 Task: Search for flights for 1 adult from Sydney to Melbourne on July 8, 2023.
Action: Mouse moved to (365, 403)
Screenshot: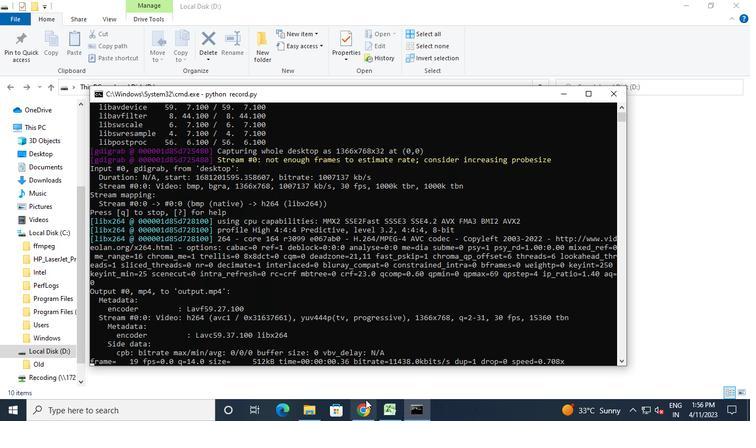 
Action: Mouse pressed left at (365, 403)
Screenshot: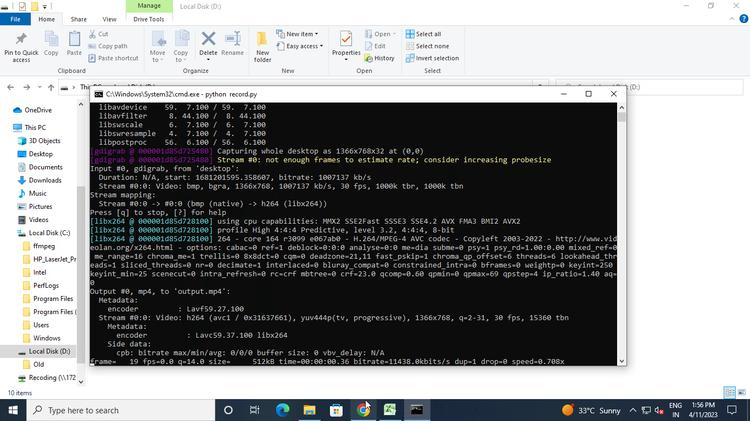 
Action: Mouse moved to (37, 152)
Screenshot: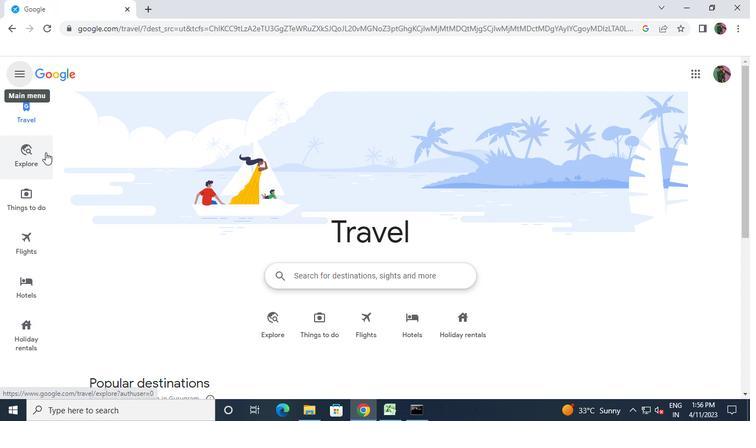 
Action: Mouse pressed left at (37, 152)
Screenshot: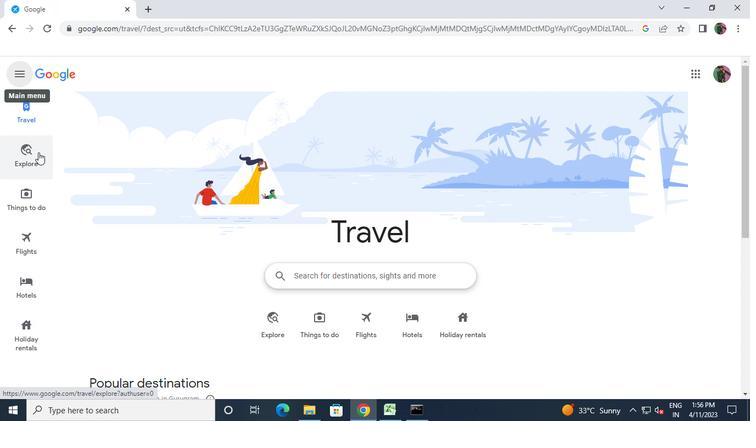 
Action: Mouse moved to (168, 105)
Screenshot: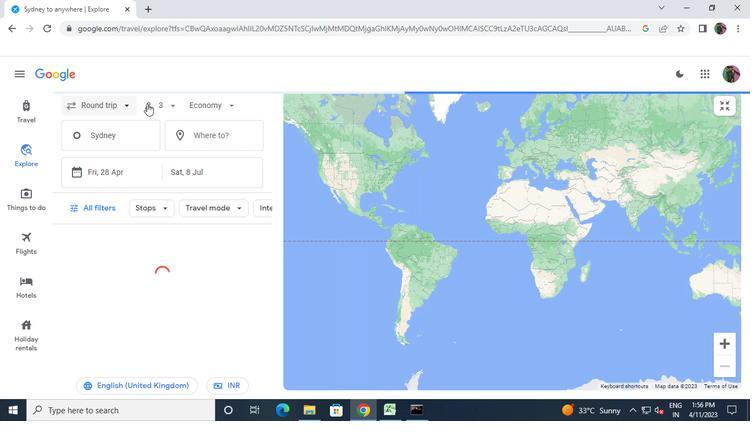 
Action: Mouse pressed left at (168, 105)
Screenshot: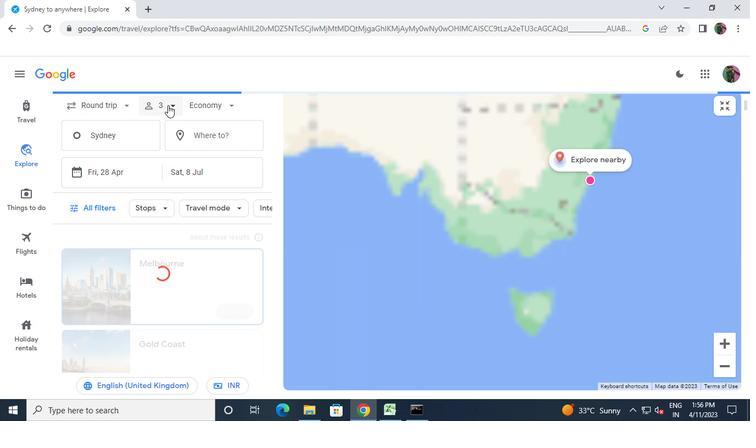 
Action: Mouse moved to (208, 130)
Screenshot: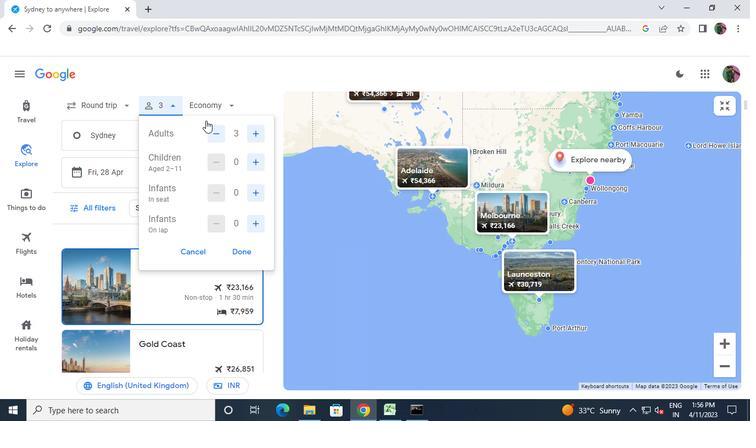 
Action: Mouse pressed left at (208, 130)
Screenshot: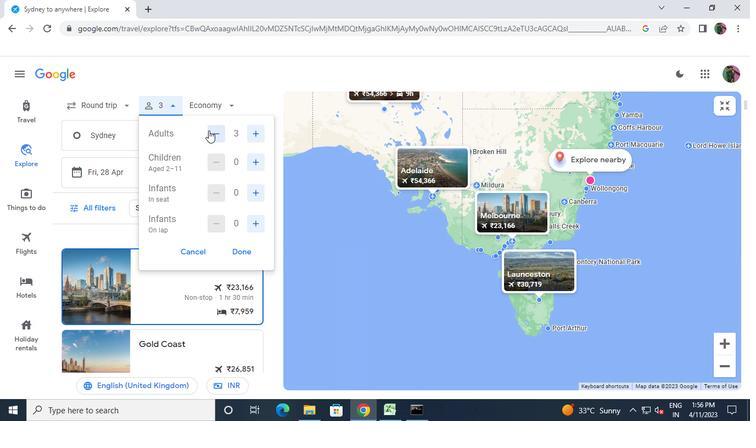 
Action: Mouse moved to (210, 132)
Screenshot: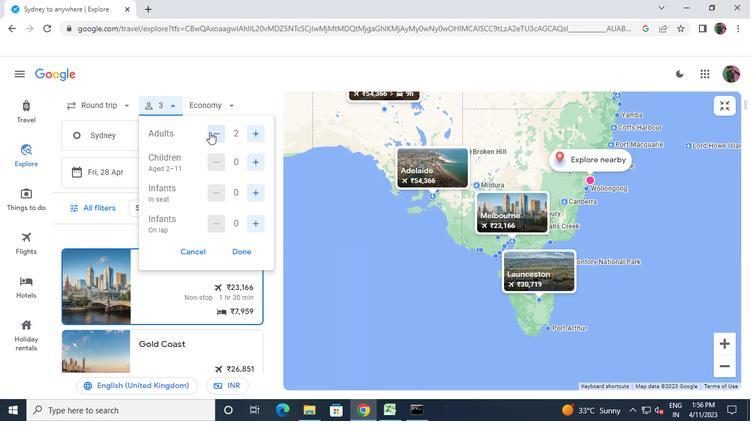 
Action: Mouse pressed left at (210, 132)
Screenshot: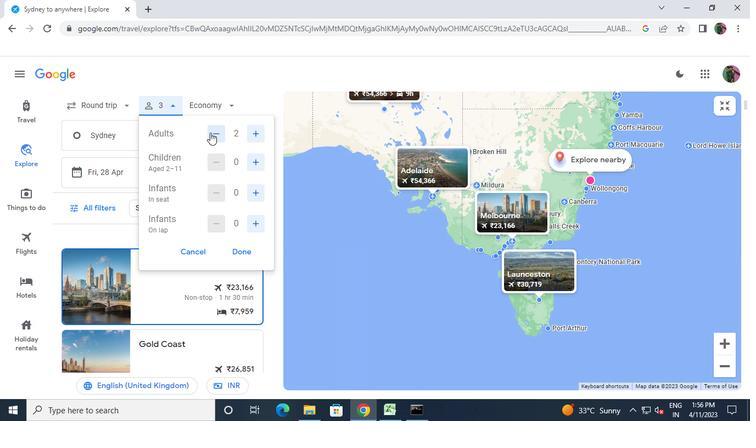 
Action: Mouse moved to (215, 132)
Screenshot: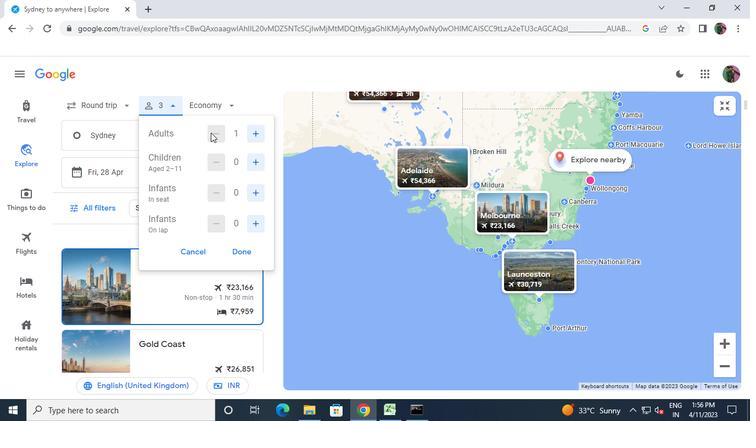 
Action: Mouse pressed left at (215, 132)
Screenshot: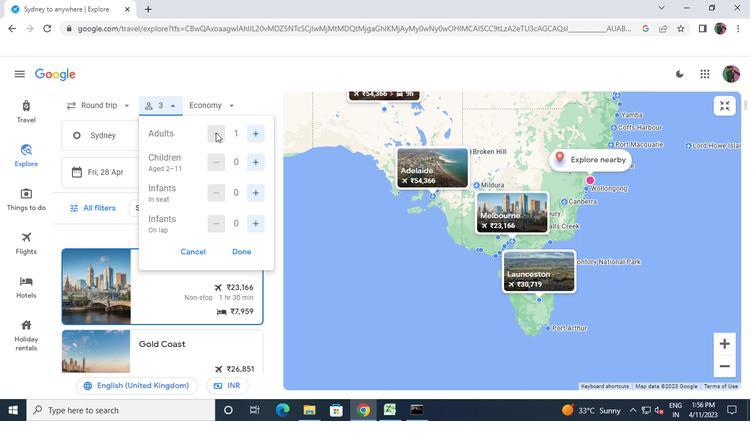 
Action: Mouse moved to (242, 248)
Screenshot: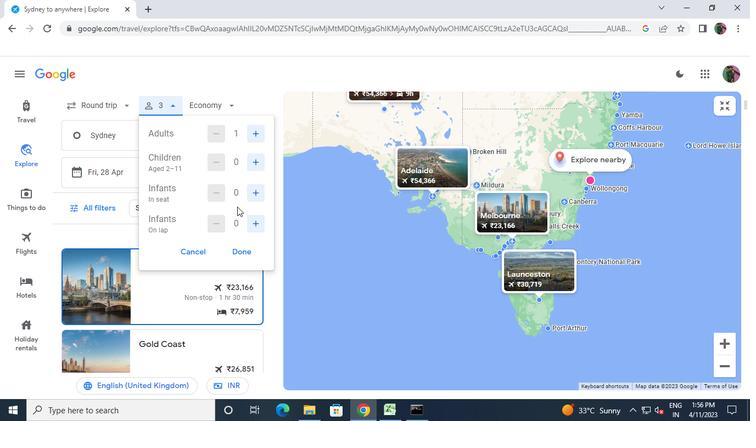 
Action: Mouse pressed left at (242, 248)
Screenshot: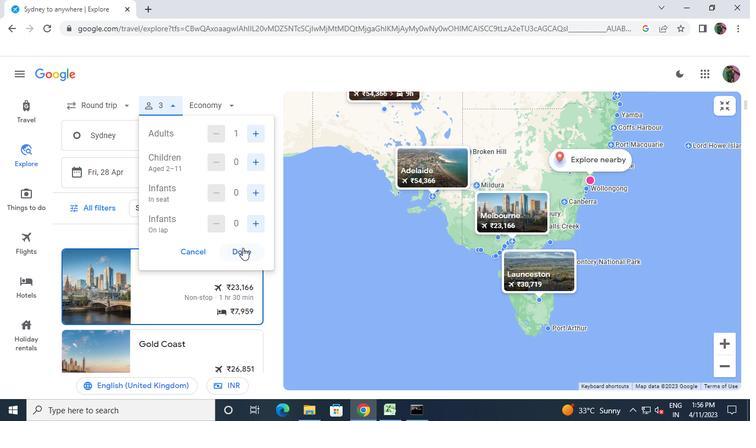 
Action: Mouse moved to (189, 166)
Screenshot: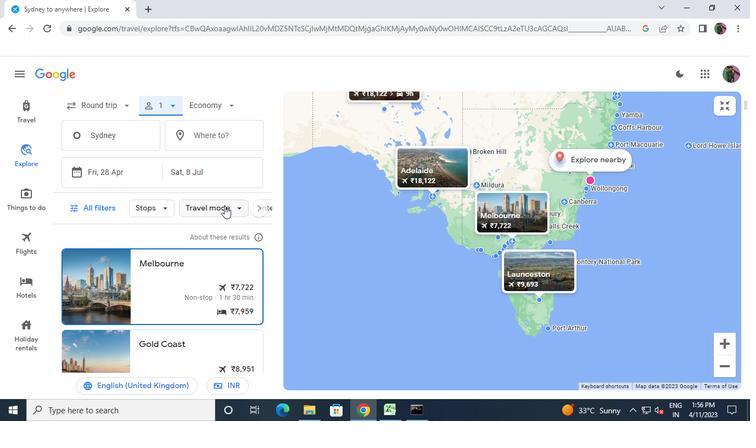 
Action: Mouse pressed left at (189, 166)
Screenshot: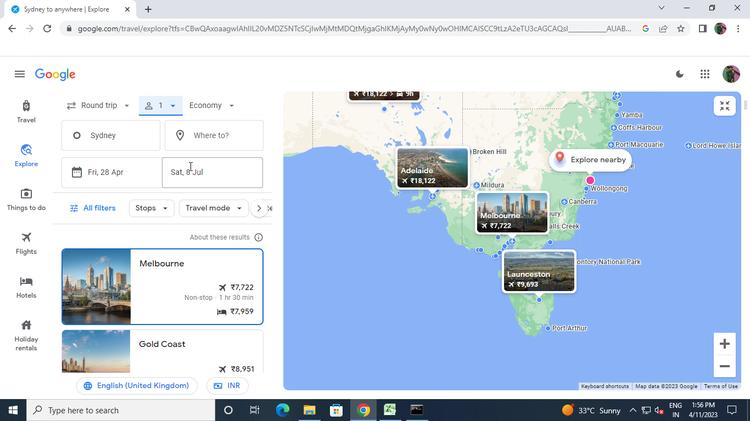 
Action: Mouse moved to (250, 249)
Screenshot: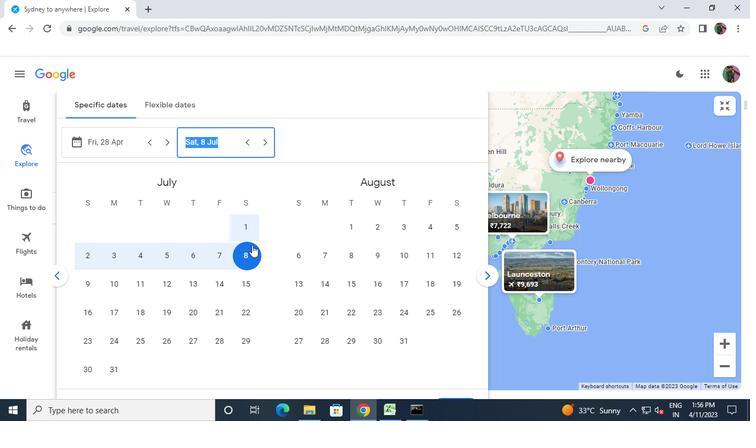 
Action: Mouse pressed left at (250, 249)
Screenshot: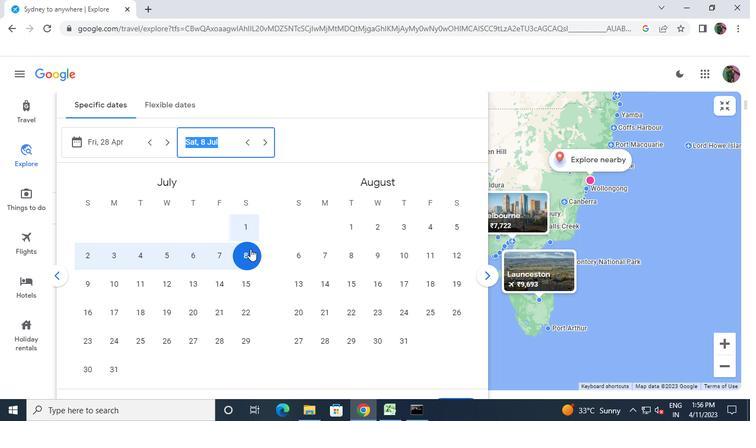 
Action: Mouse moved to (451, 185)
Screenshot: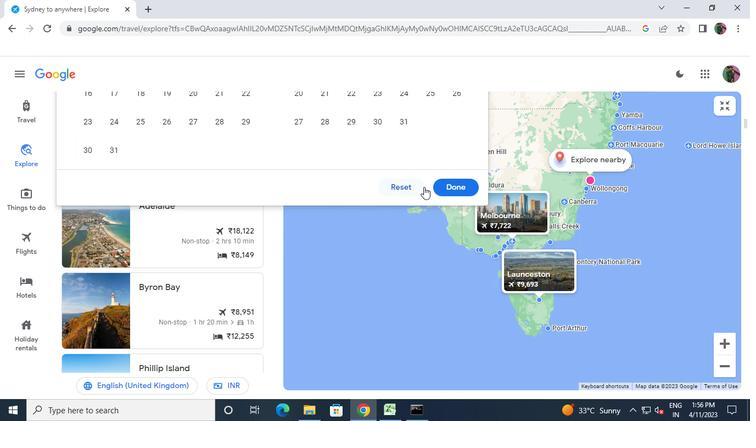 
Action: Mouse pressed left at (451, 185)
Screenshot: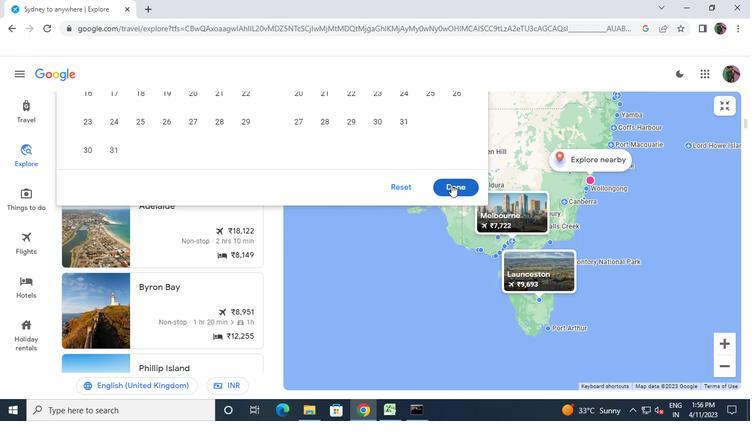 
Action: Mouse moved to (118, 134)
Screenshot: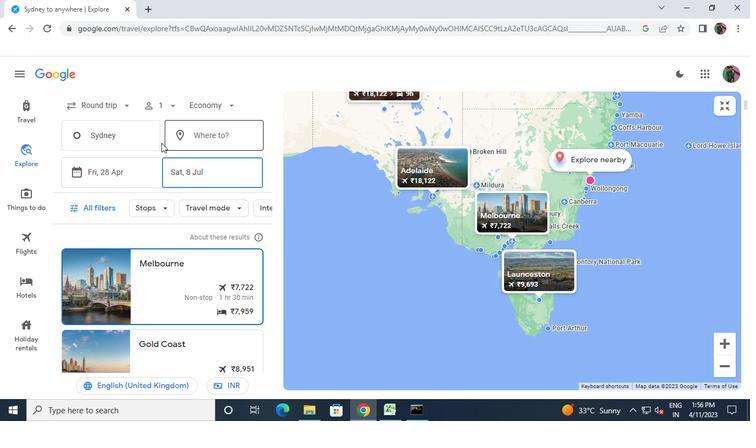 
Action: Mouse pressed left at (118, 134)
Screenshot: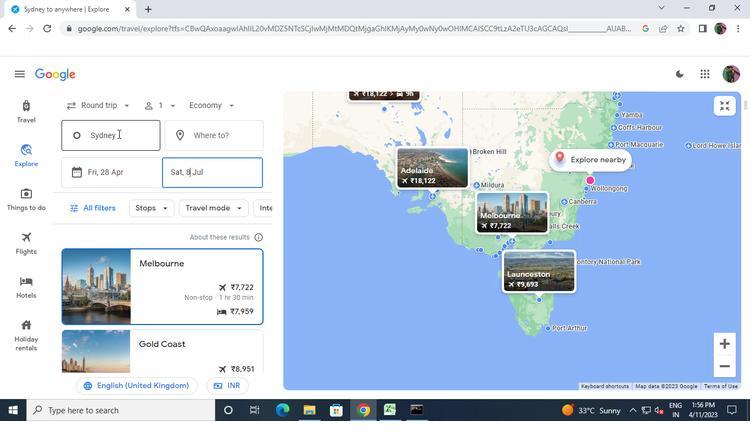 
Action: Keyboard s
Screenshot: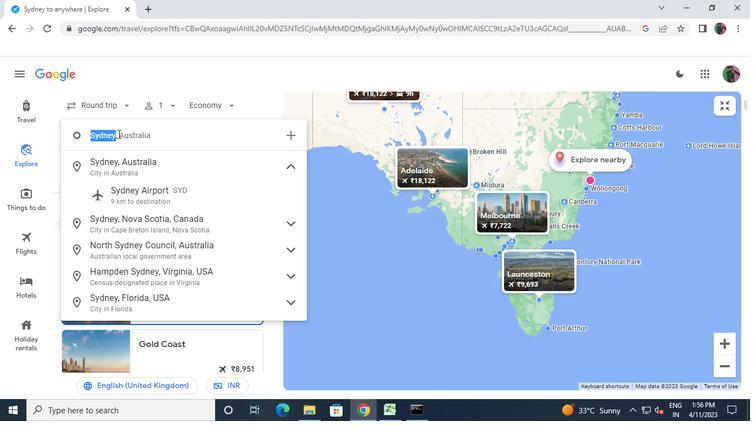 
Action: Keyboard y
Screenshot: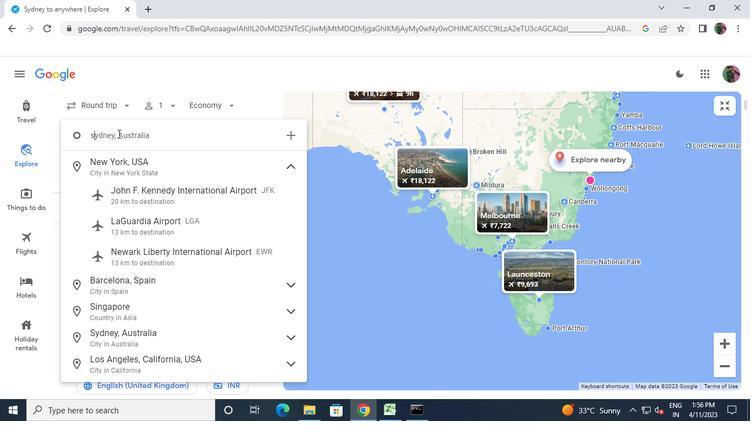 
Action: Keyboard d
Screenshot: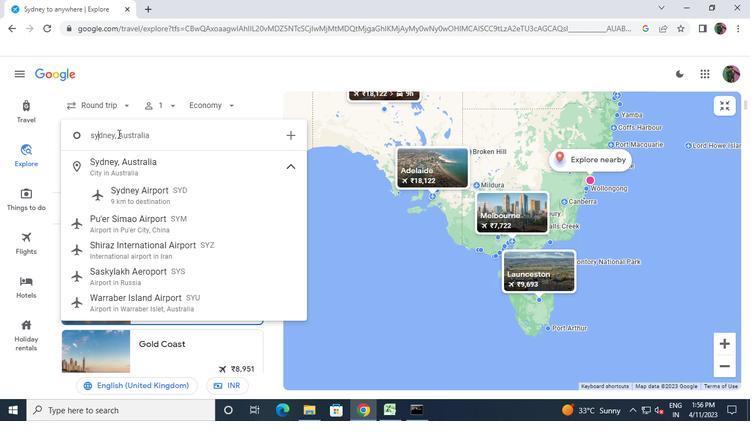 
Action: Mouse moved to (116, 170)
Screenshot: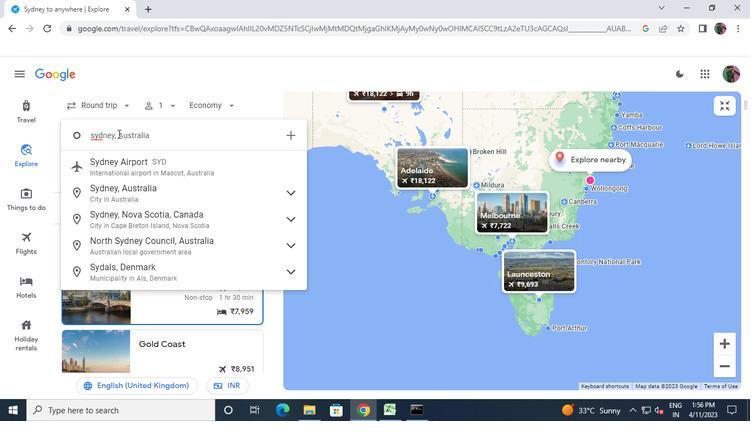 
Action: Mouse pressed left at (116, 170)
Screenshot: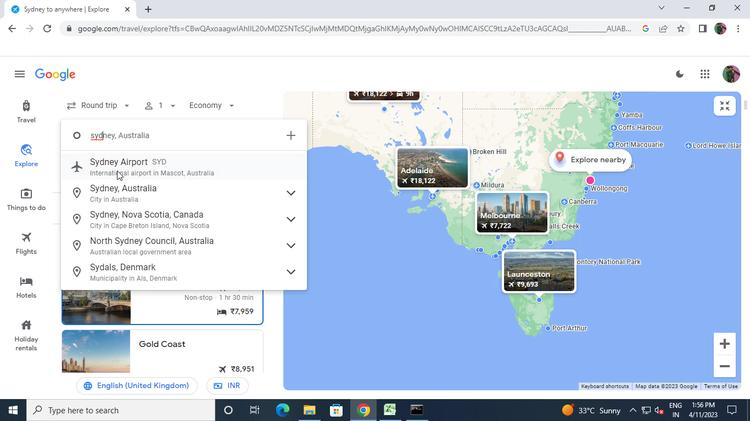 
Action: Mouse moved to (194, 133)
Screenshot: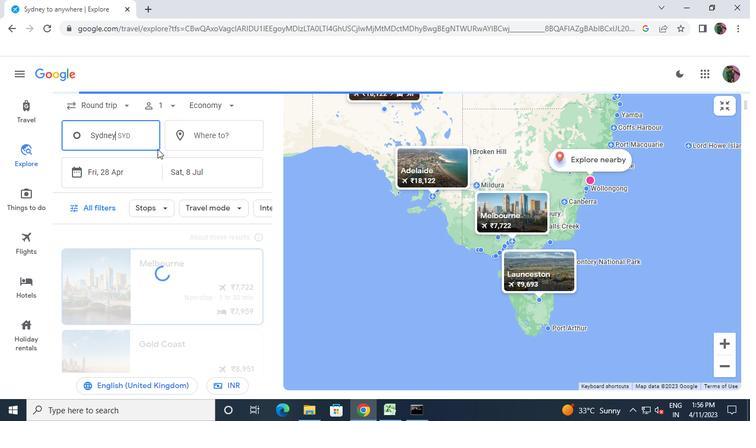 
Action: Mouse pressed left at (194, 133)
Screenshot: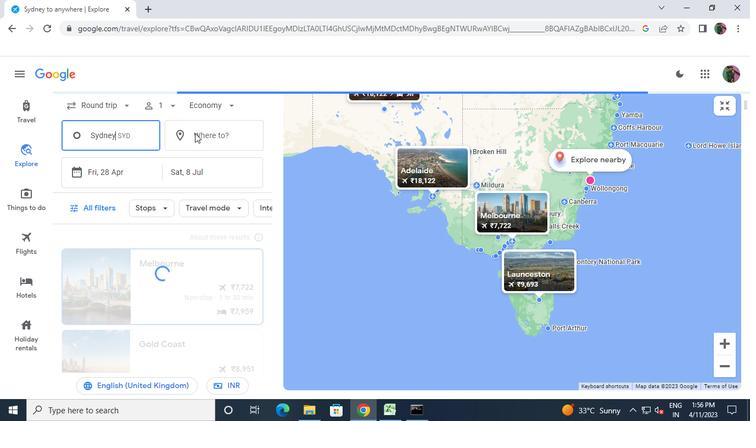
Action: Keyboard m
Screenshot: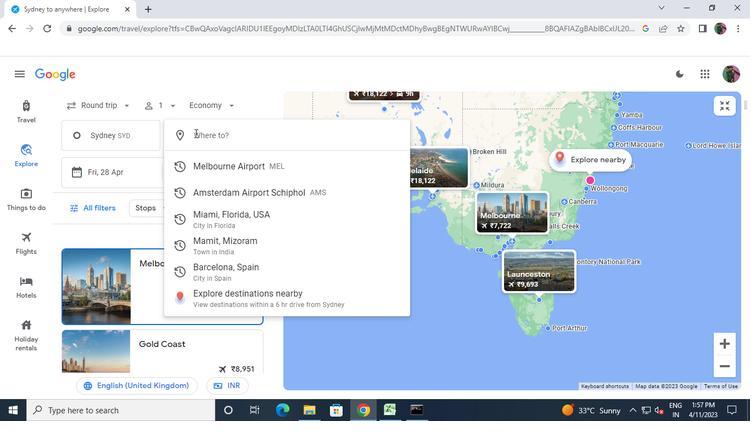 
Action: Keyboard e
Screenshot: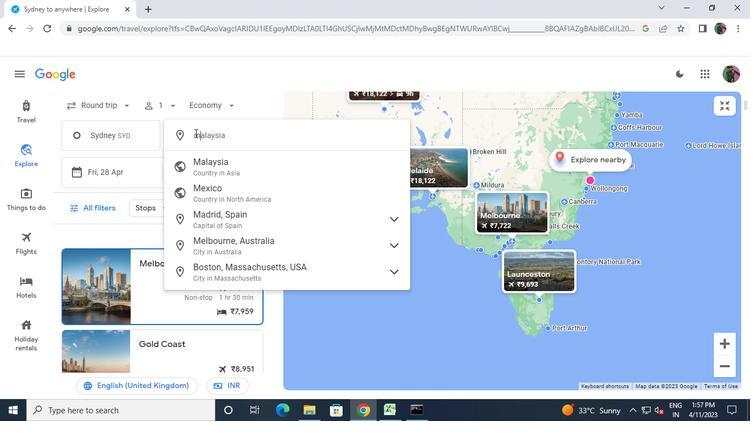 
Action: Keyboard l
Screenshot: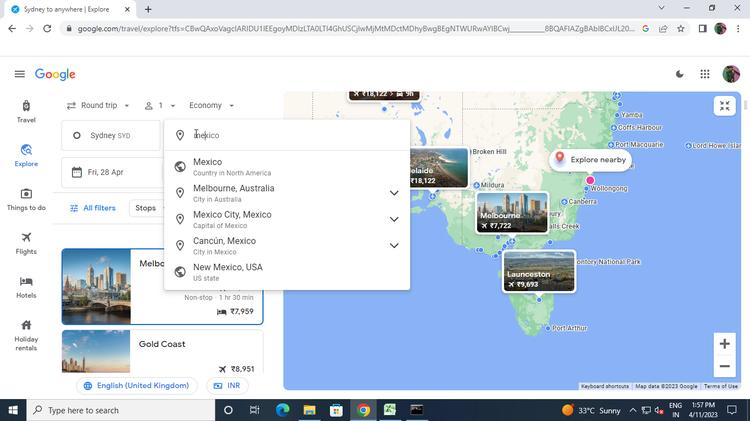 
Action: Mouse moved to (225, 157)
Screenshot: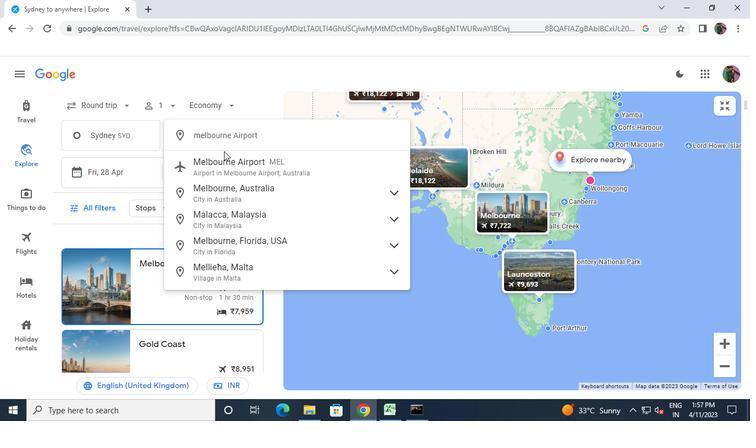 
Action: Mouse pressed left at (225, 157)
Screenshot: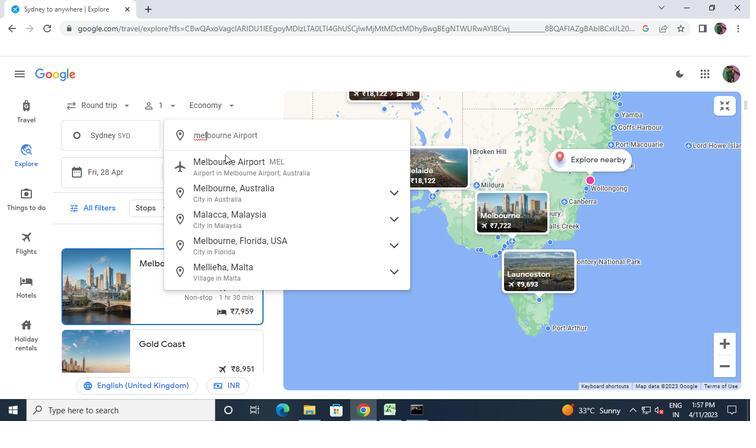 
Action: Mouse moved to (464, 332)
Screenshot: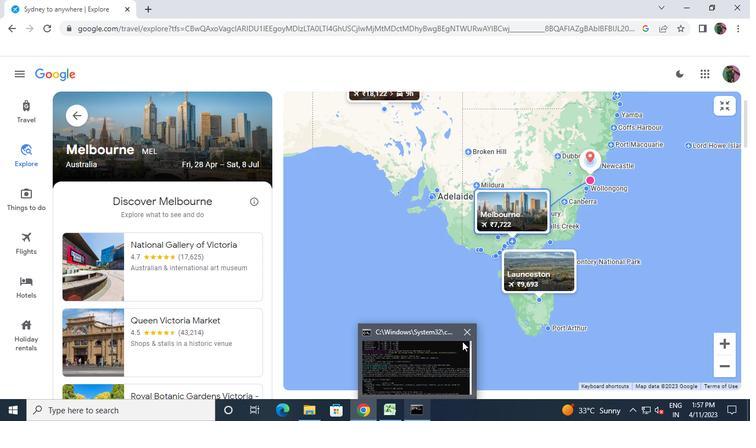 
Action: Mouse pressed left at (464, 332)
Screenshot: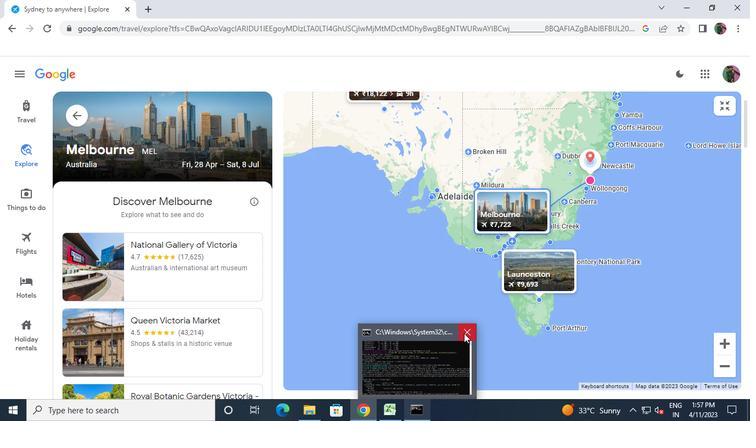 
